 Task: Create in the project ArtisanBridge in Backlog an issue 'Address issues related to slow response time when accessing the system remotely', assign it to team member softage.1@softage.net and change the status to IN PROGRESS. Create in the project ArtisanBridge in Backlog an issue 'Develop a new feature to allow for real-time collaboration on documents', assign it to team member softage.2@softage.net and change the status to IN PROGRESS
Action: Mouse moved to (178, 60)
Screenshot: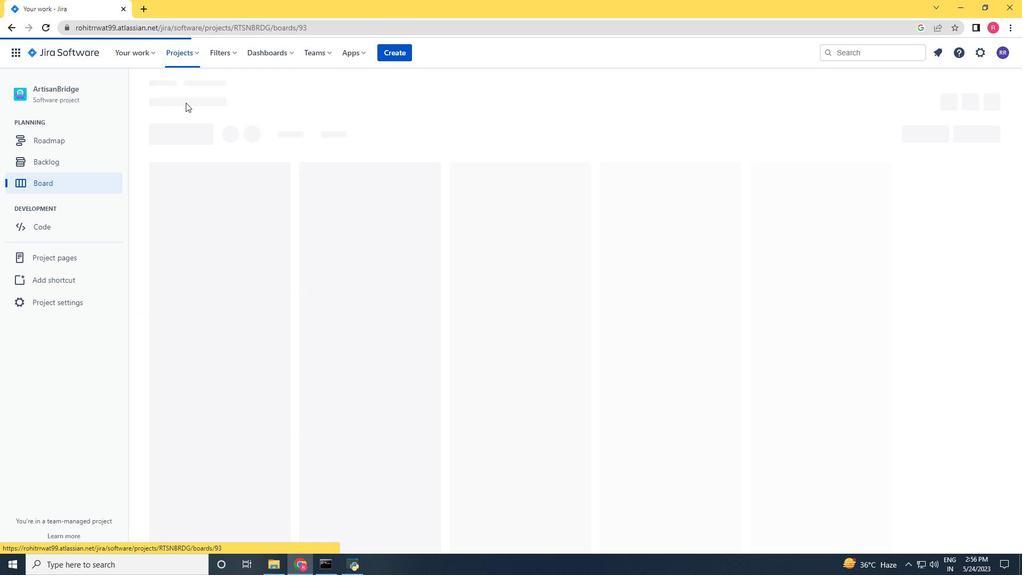 
Action: Mouse pressed left at (178, 60)
Screenshot: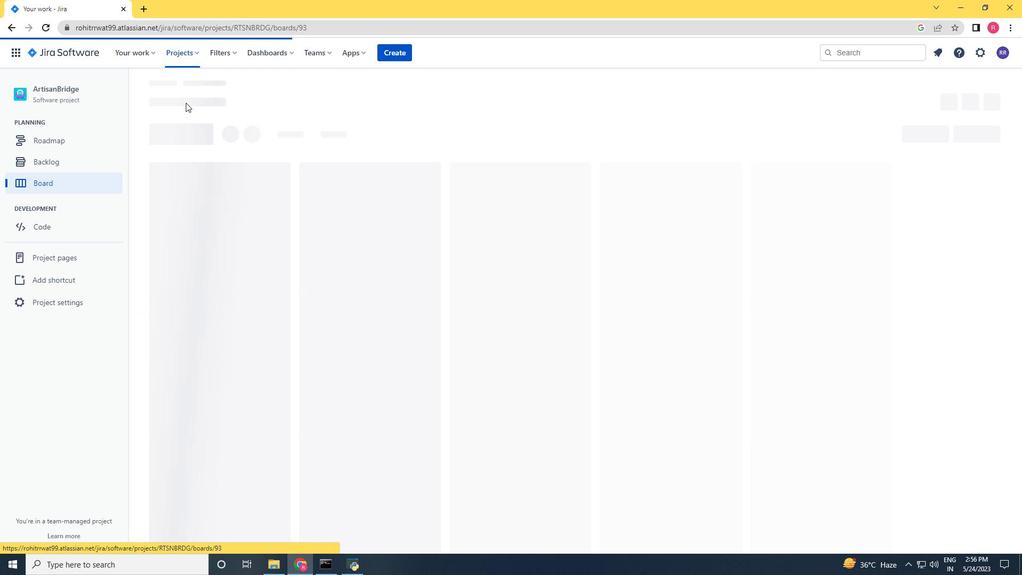 
Action: Mouse moved to (193, 92)
Screenshot: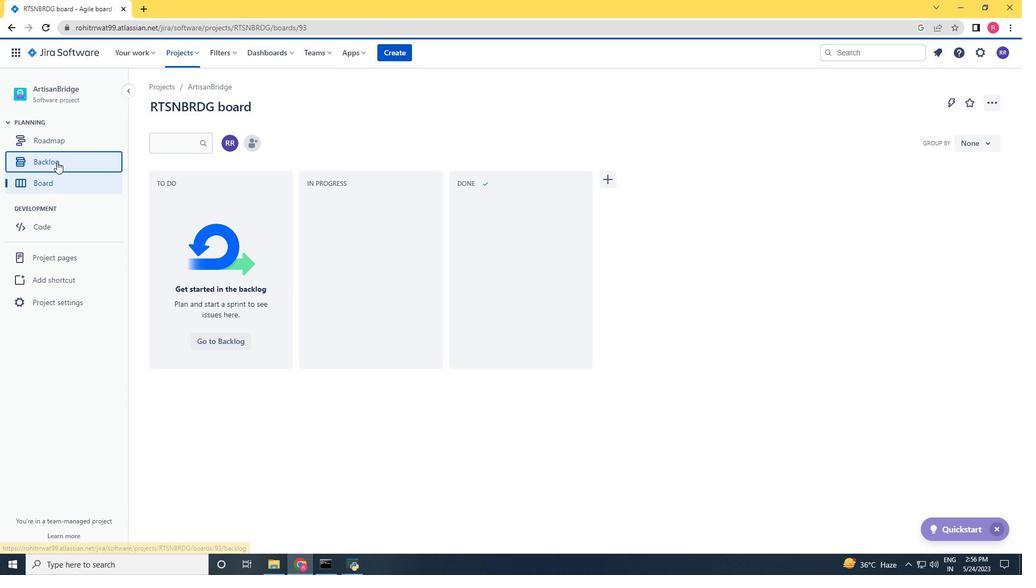 
Action: Mouse pressed left at (193, 92)
Screenshot: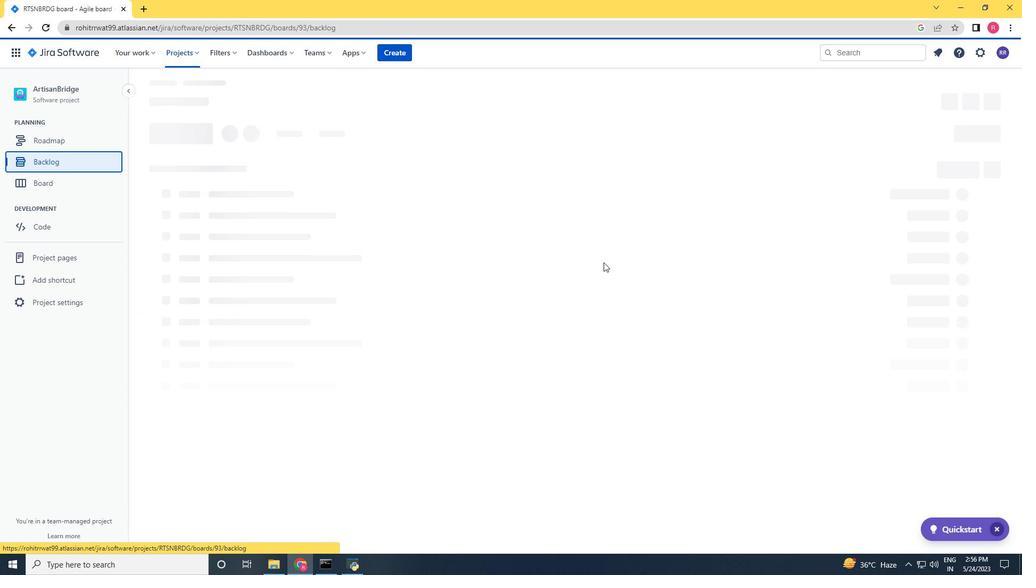 
Action: Mouse moved to (47, 162)
Screenshot: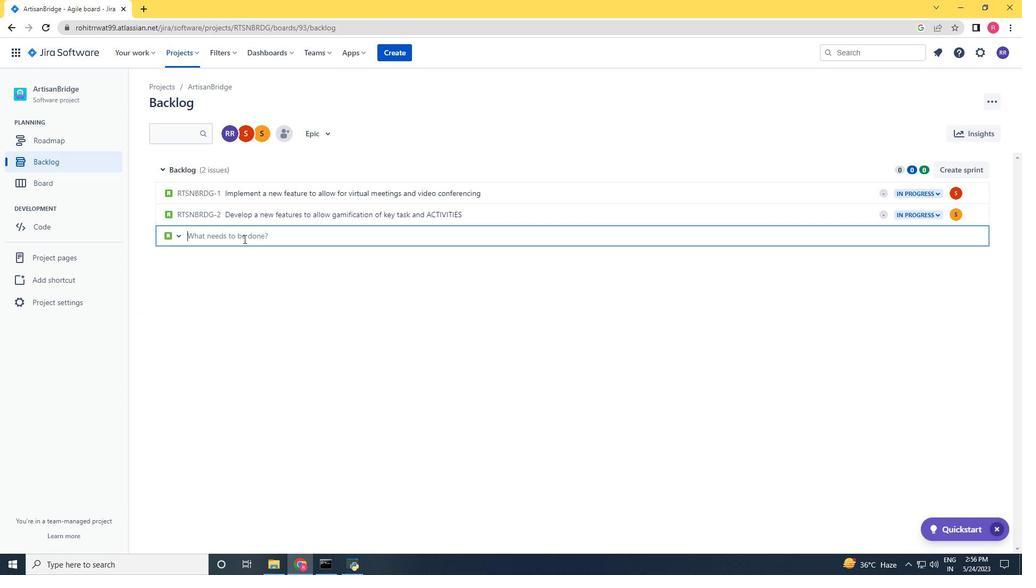 
Action: Mouse pressed left at (47, 162)
Screenshot: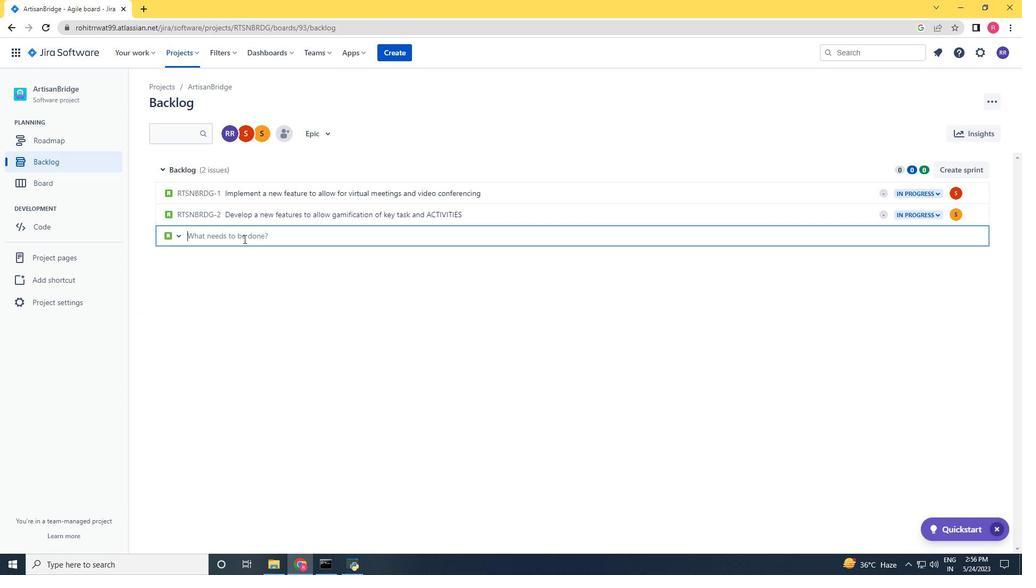 
Action: Mouse moved to (190, 51)
Screenshot: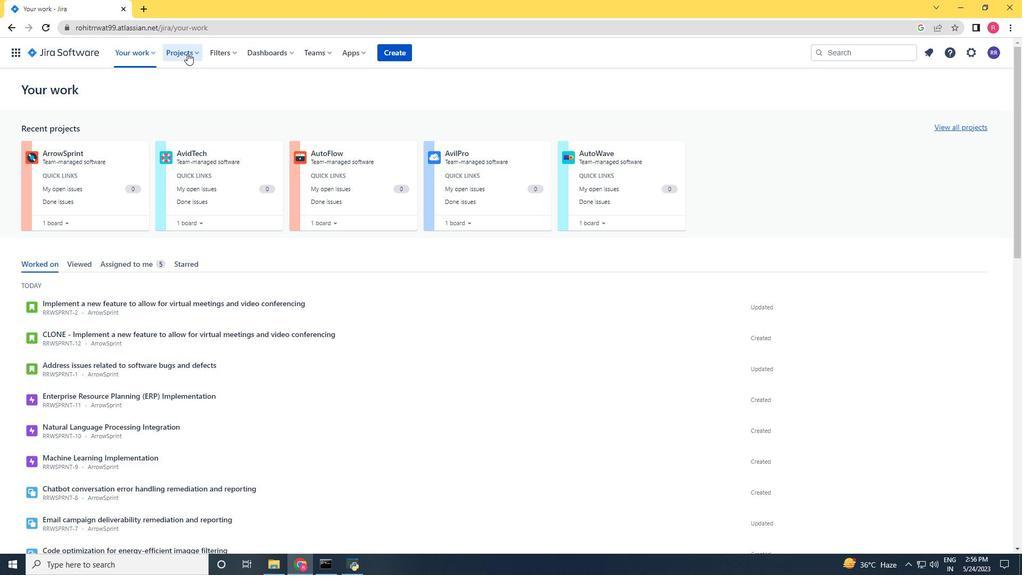 
Action: Mouse pressed left at (190, 51)
Screenshot: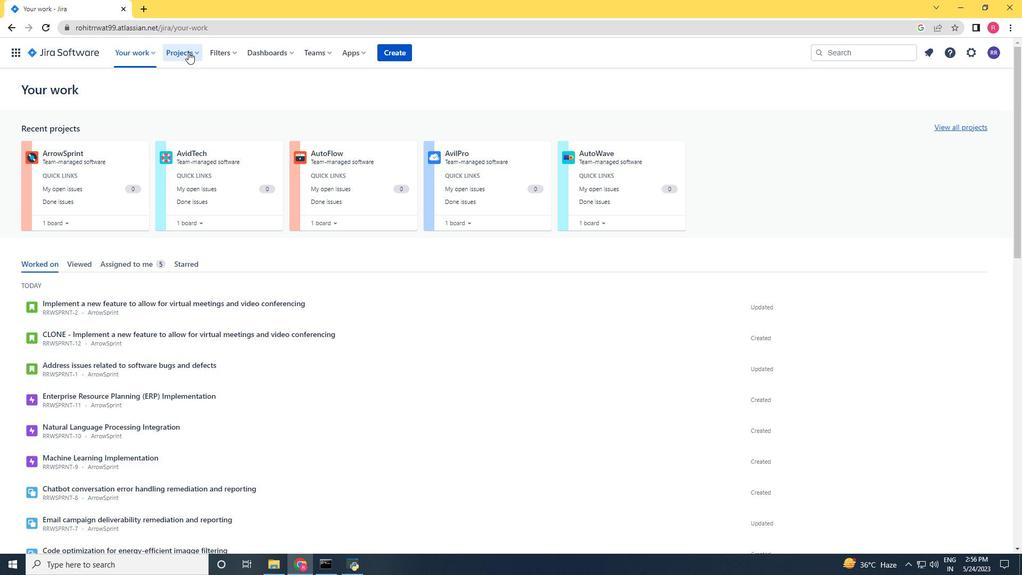 
Action: Mouse moved to (185, 102)
Screenshot: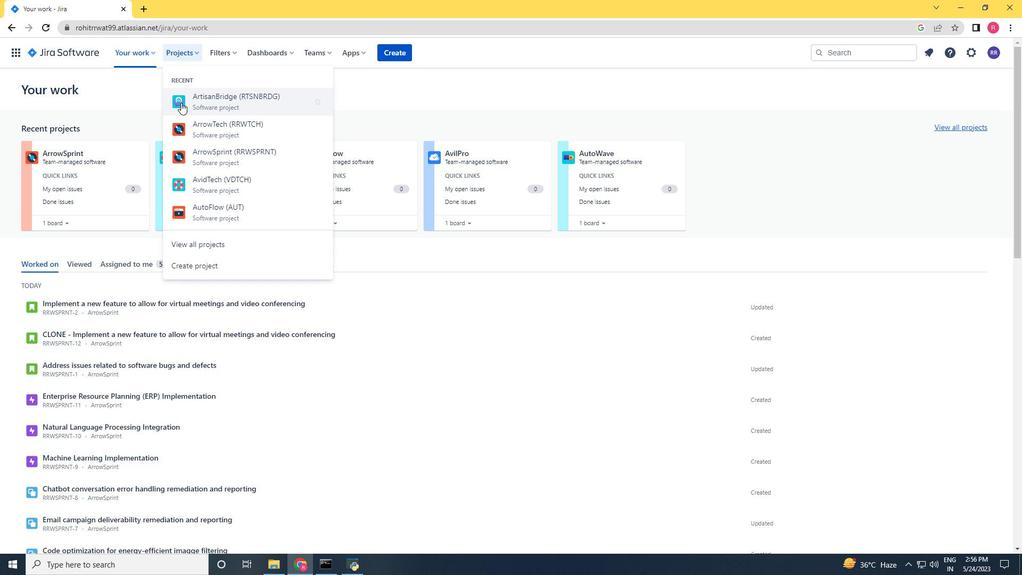 
Action: Mouse pressed left at (185, 102)
Screenshot: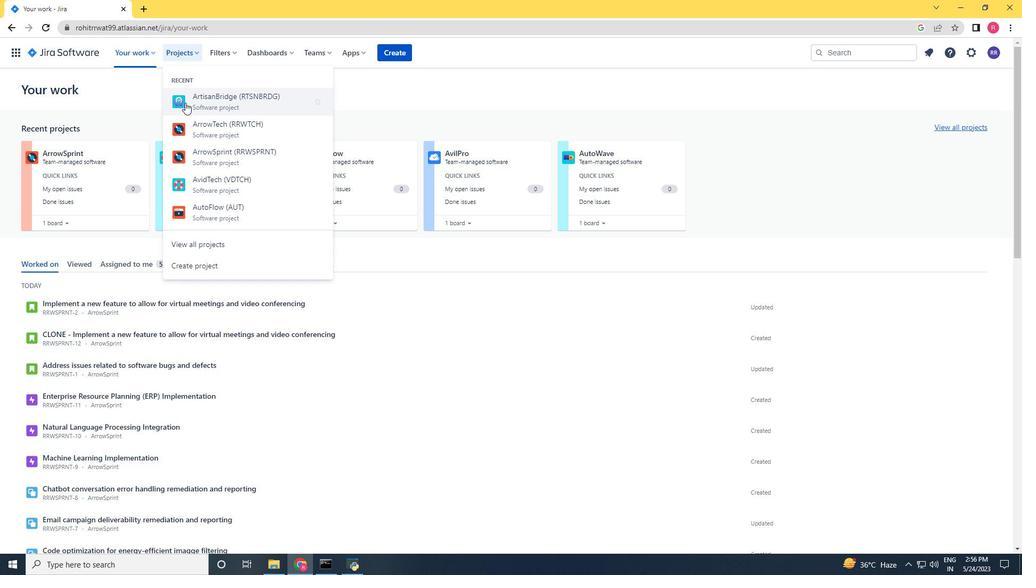 
Action: Mouse moved to (56, 161)
Screenshot: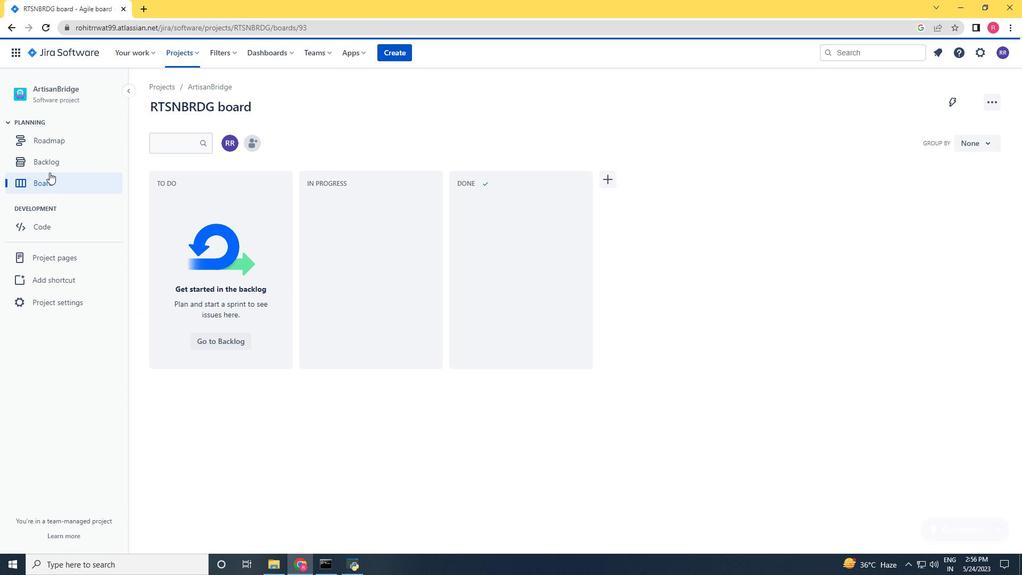 
Action: Mouse pressed left at (56, 161)
Screenshot: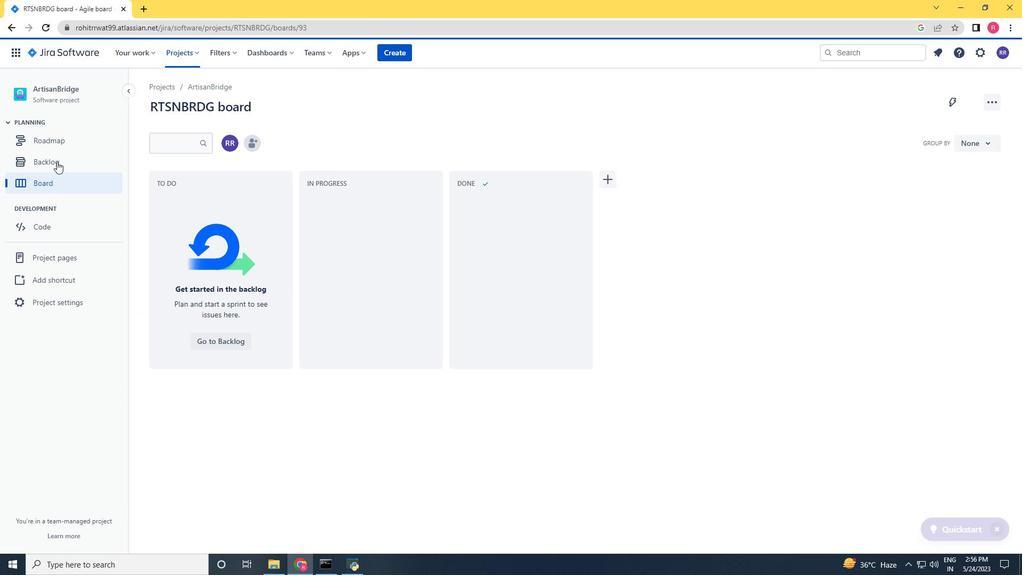 
Action: Mouse moved to (243, 239)
Screenshot: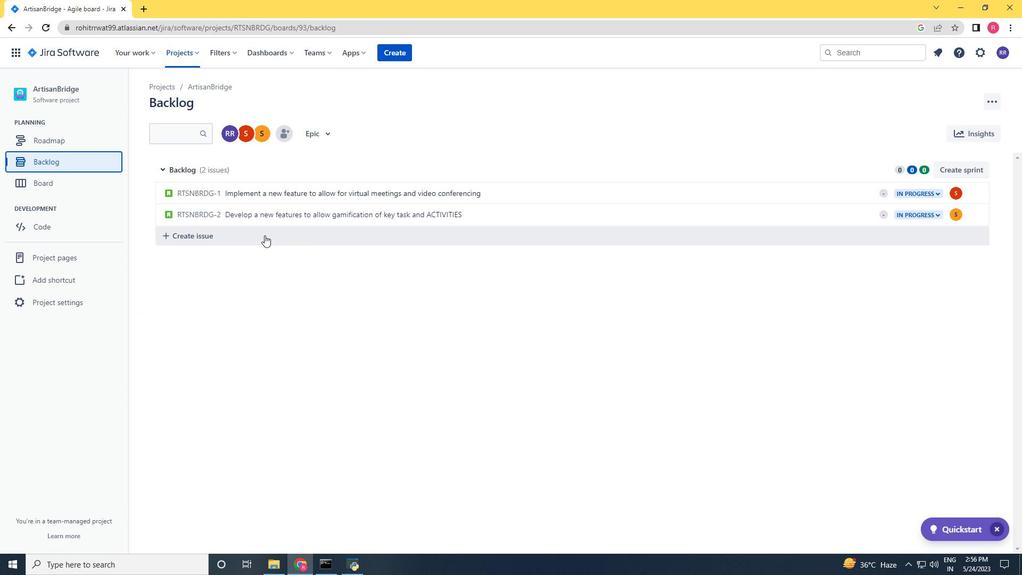 
Action: Mouse pressed left at (243, 239)
Screenshot: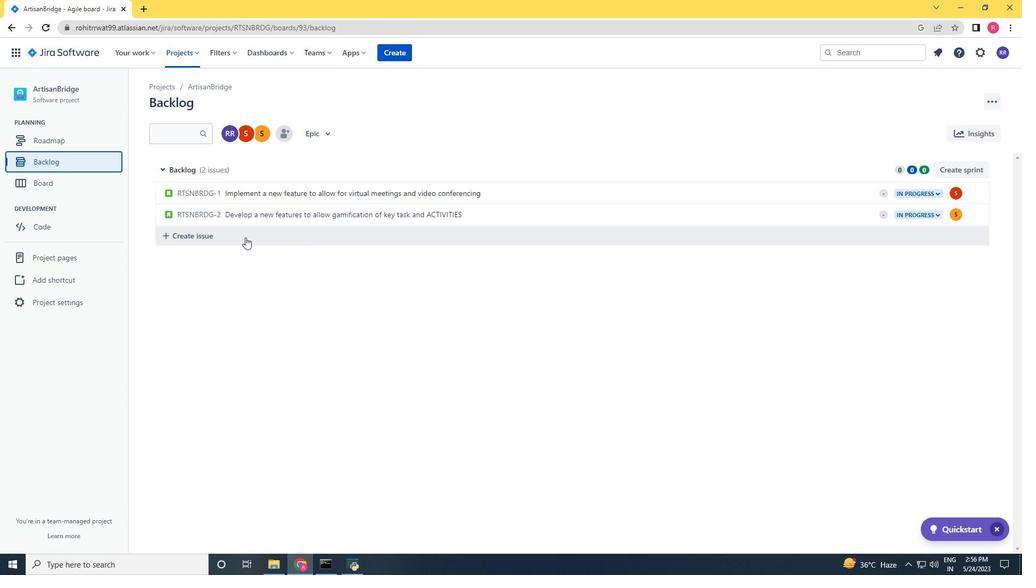 
Action: Key pressed <Key.shift><Key.shift><Key.shift><Key.shift>Address<Key.space>issue<Key.space>related<Key.space>to<Key.space>slow<Key.space>response<Key.space>time<Key.space>when<Key.space>accessing<Key.space>the<Key.space>system<Key.space>remotely<Key.space><Key.enter>
Screenshot: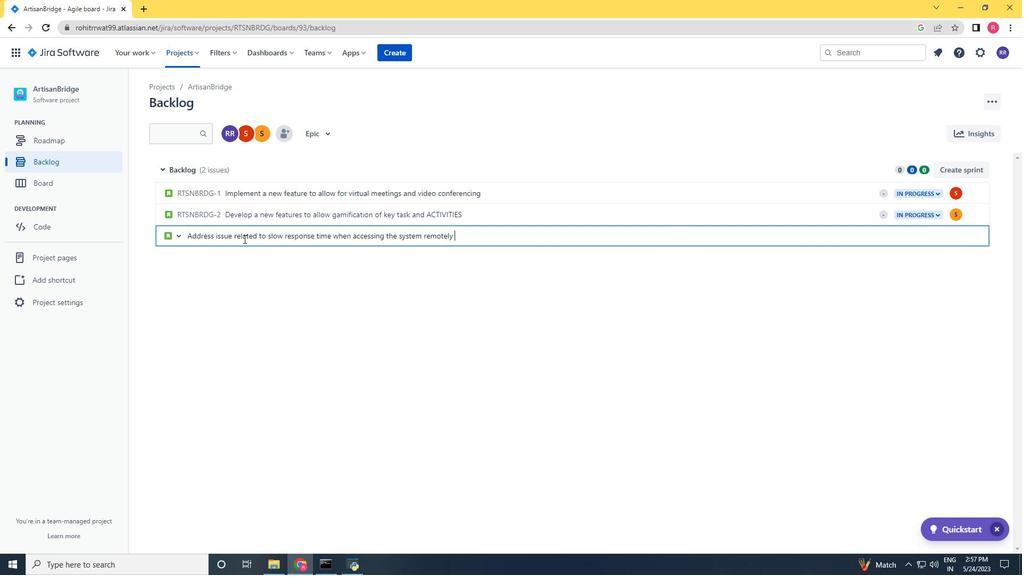 
Action: Mouse moved to (939, 232)
Screenshot: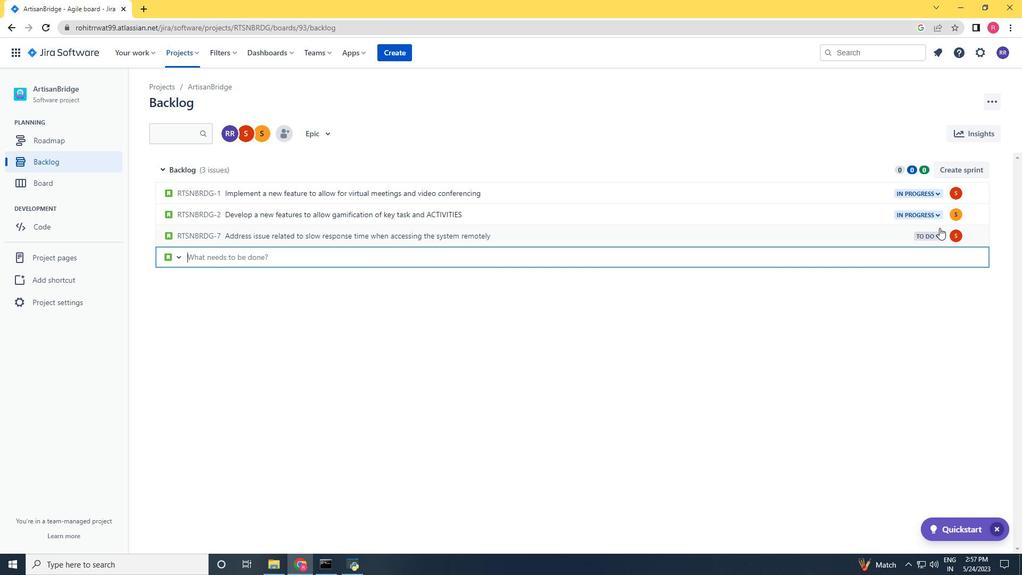 
Action: Mouse pressed left at (939, 232)
Screenshot: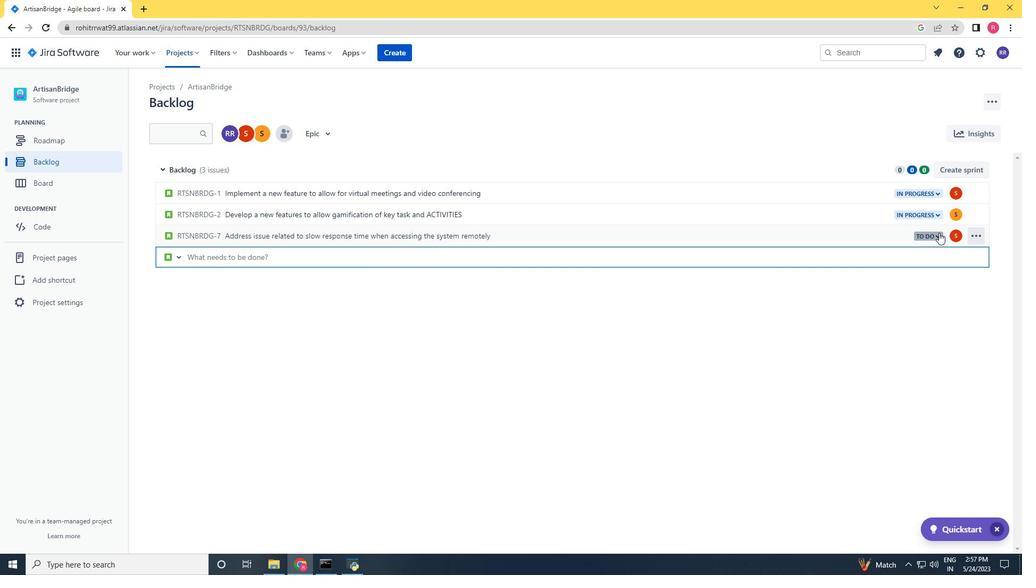 
Action: Mouse moved to (871, 251)
Screenshot: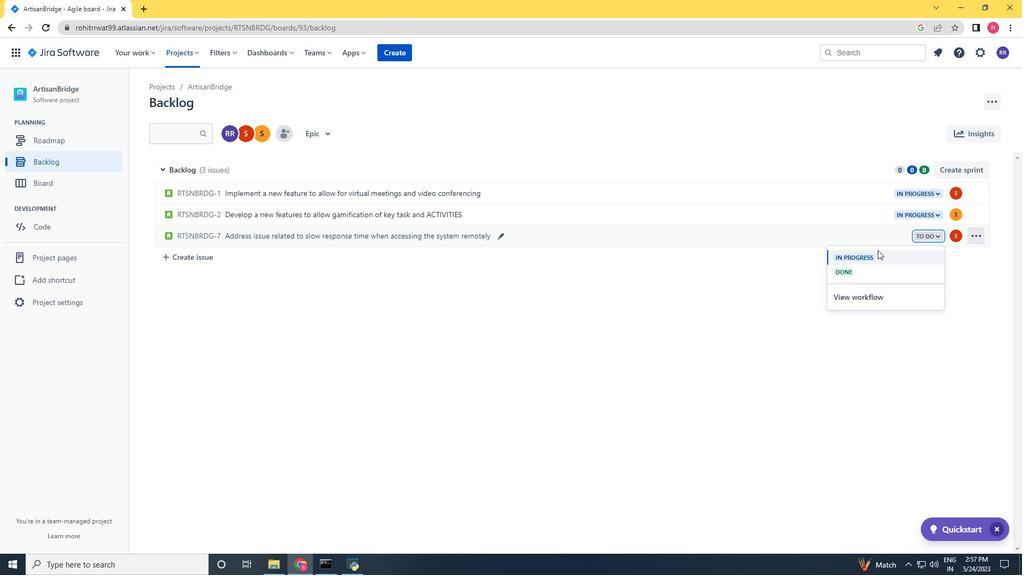 
Action: Mouse pressed left at (871, 251)
Screenshot: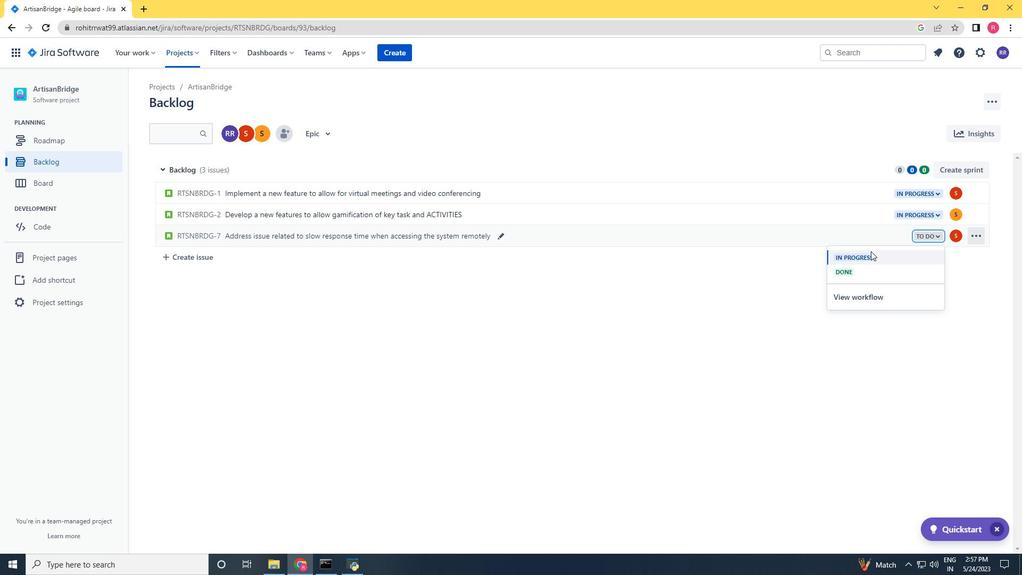 
Action: Mouse moved to (216, 247)
Screenshot: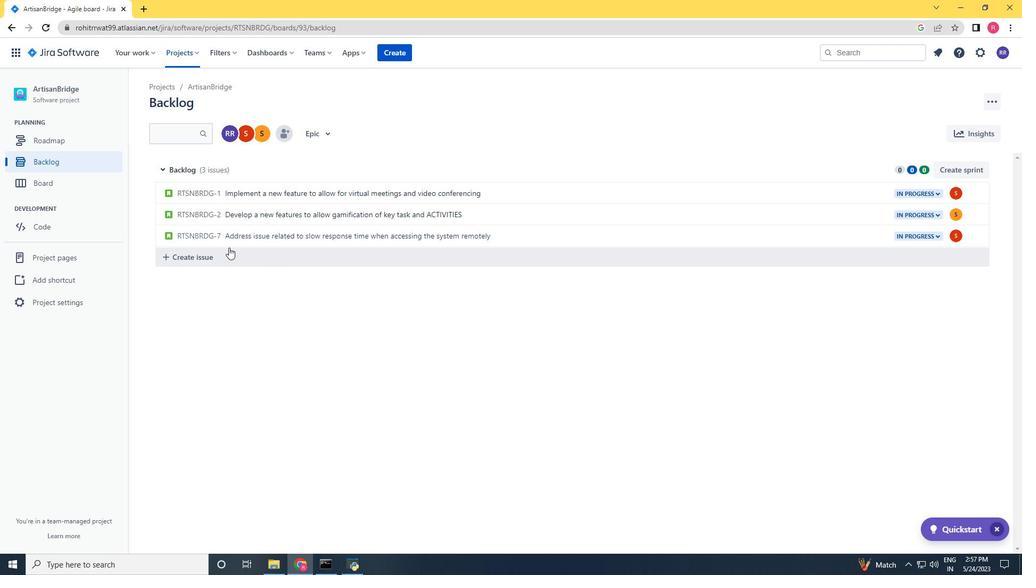 
Action: Mouse pressed left at (216, 247)
Screenshot: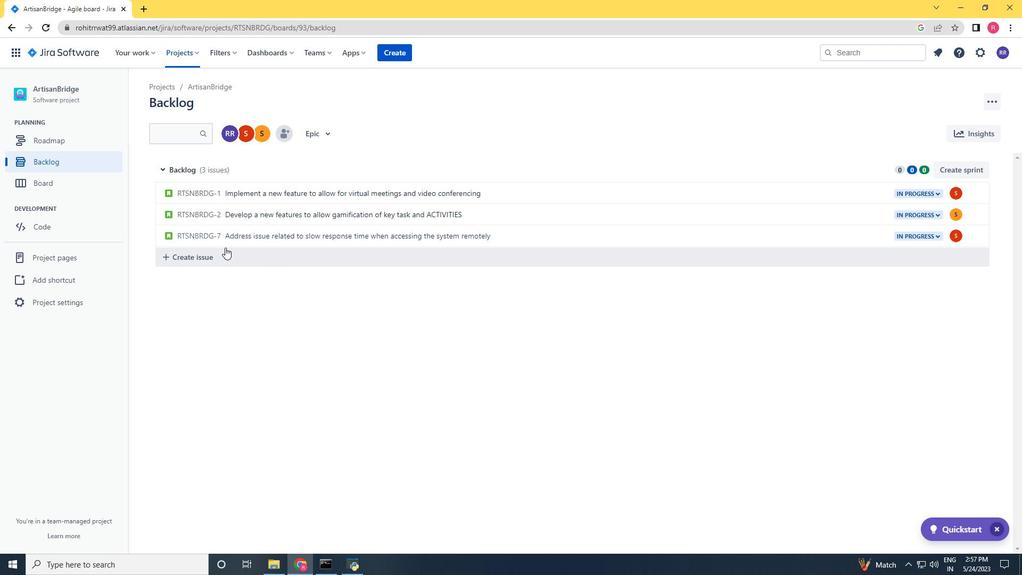 
Action: Mouse moved to (578, 0)
Screenshot: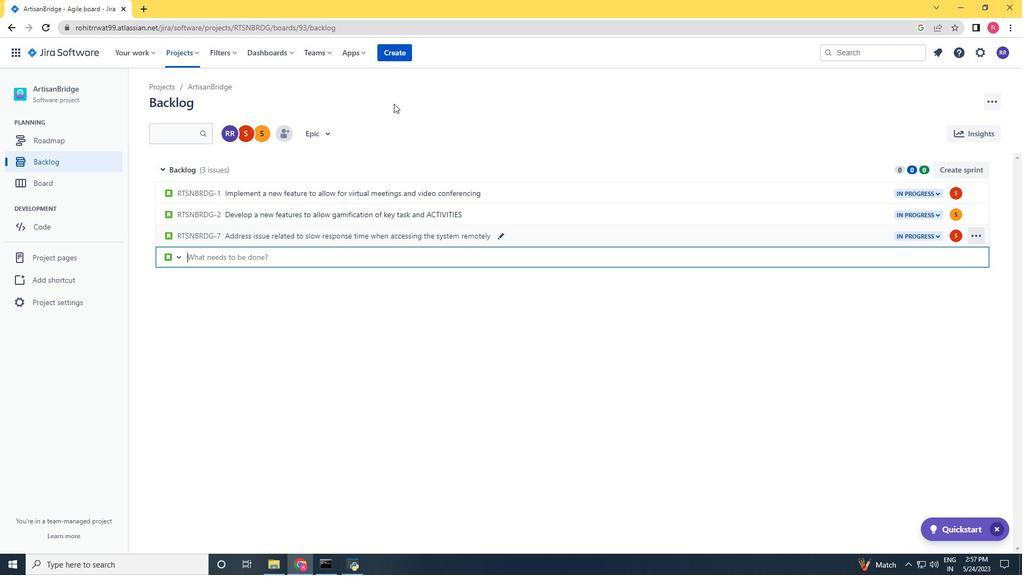 
Action: Key pressed <Key.shift>Develop<Key.space>a<Key.space>new<Key.space>feature<Key.space>to<Key.space><Key.space>allow<Key.space>for<Key.space>real-time<Key.space>collaboration<Key.space>on<Key.space>documents<Key.space><Key.enter>
Screenshot: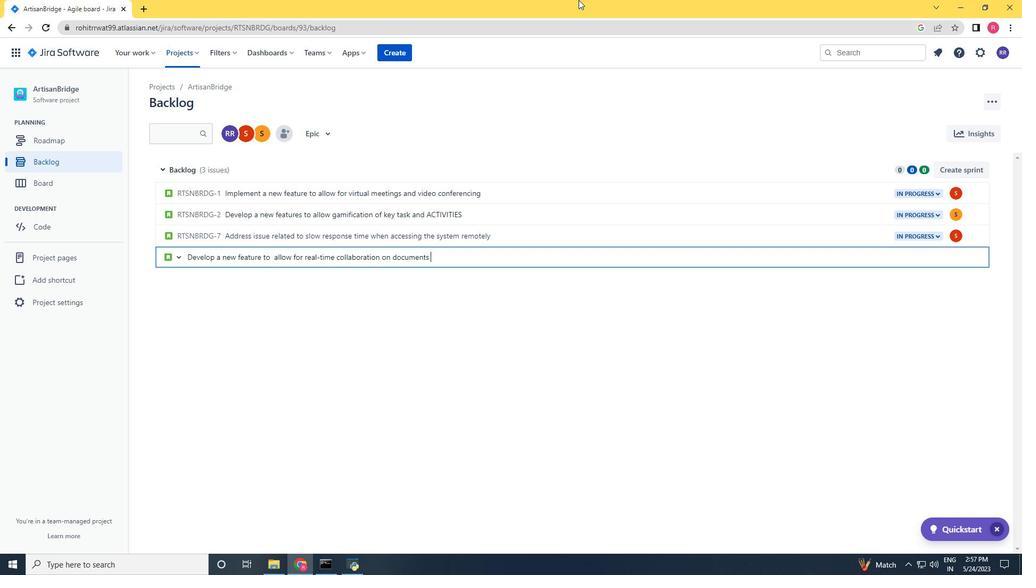 
Action: Mouse moved to (958, 256)
Screenshot: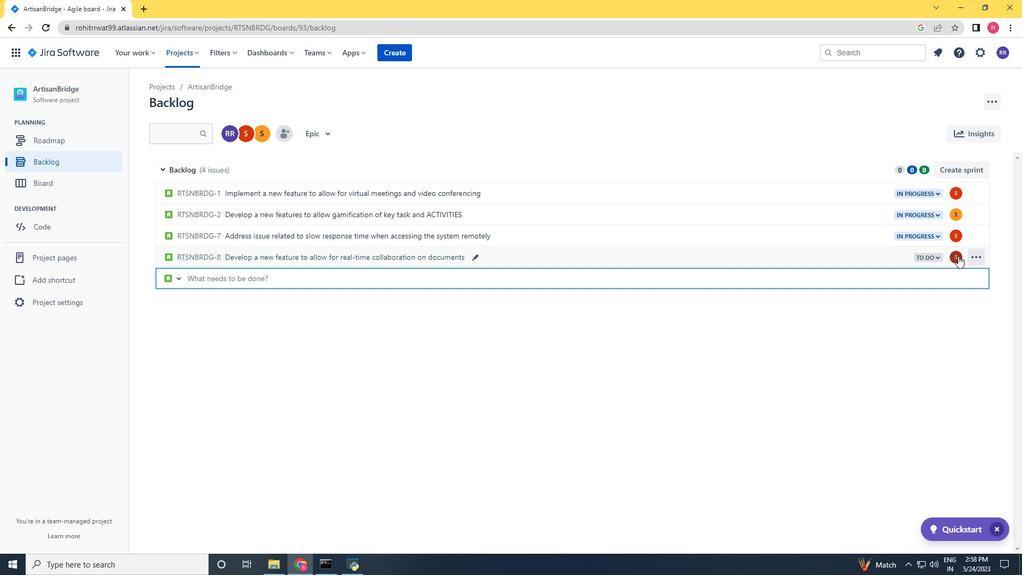 
Action: Mouse pressed left at (958, 256)
Screenshot: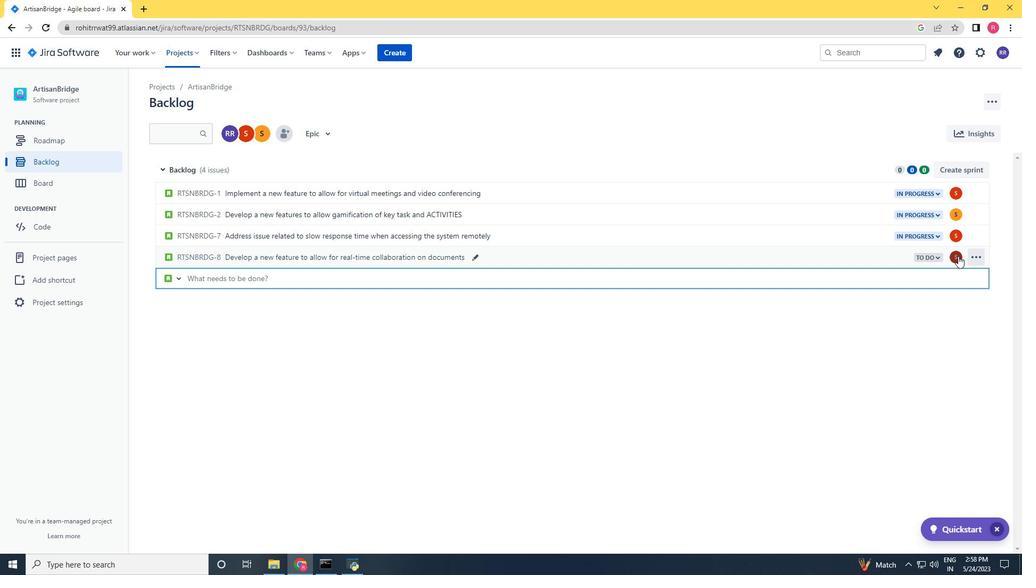 
Action: Key pressed sotage.2
Screenshot: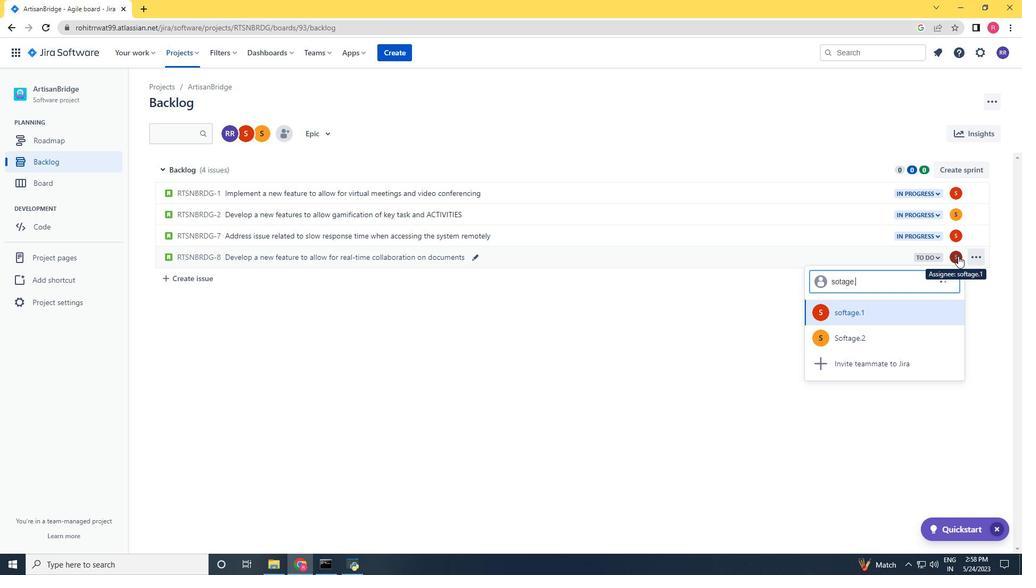 
Action: Mouse moved to (913, 309)
Screenshot: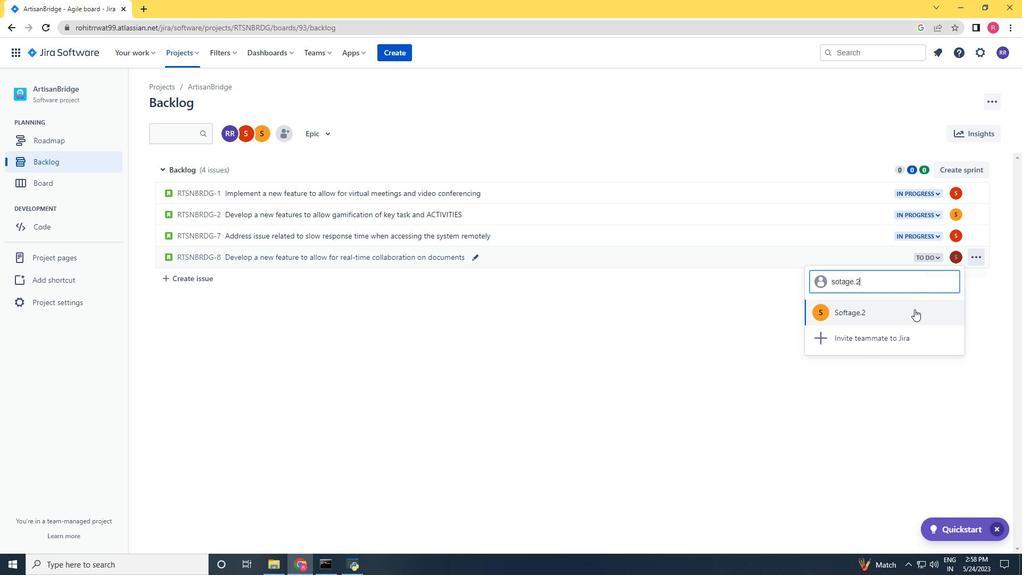 
Action: Mouse pressed left at (913, 309)
Screenshot: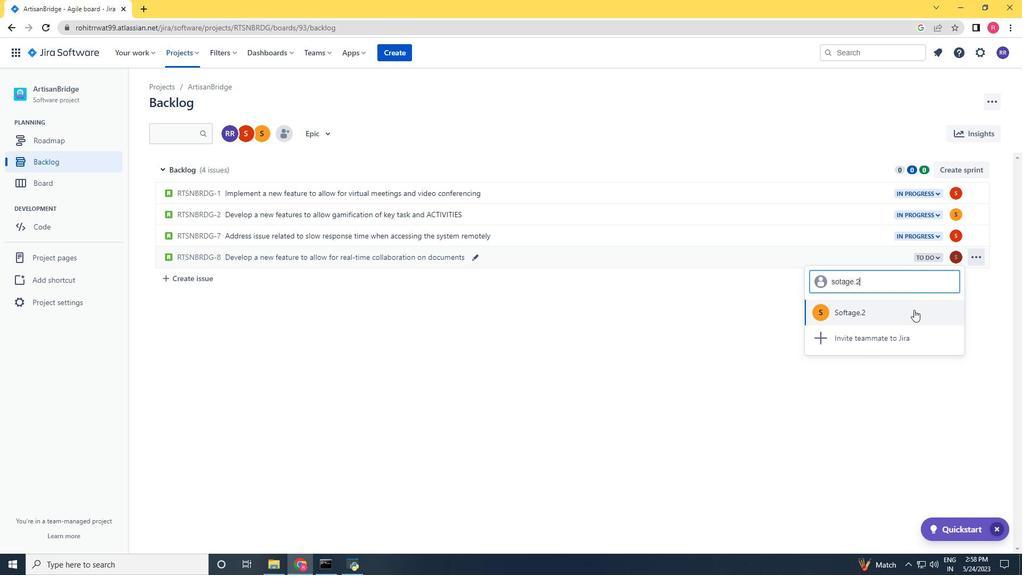 
Action: Mouse moved to (930, 260)
Screenshot: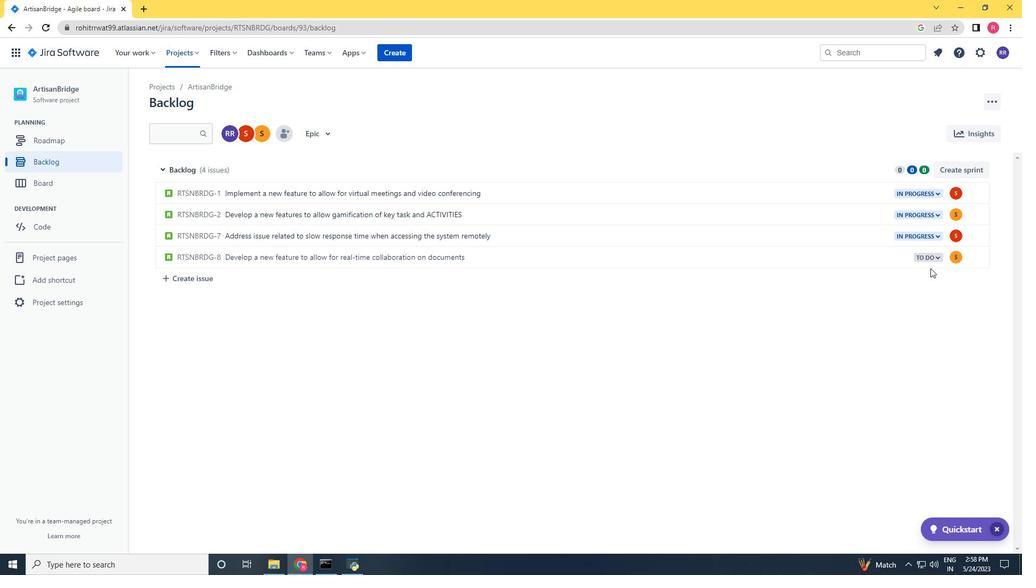 
Action: Mouse pressed left at (930, 260)
Screenshot: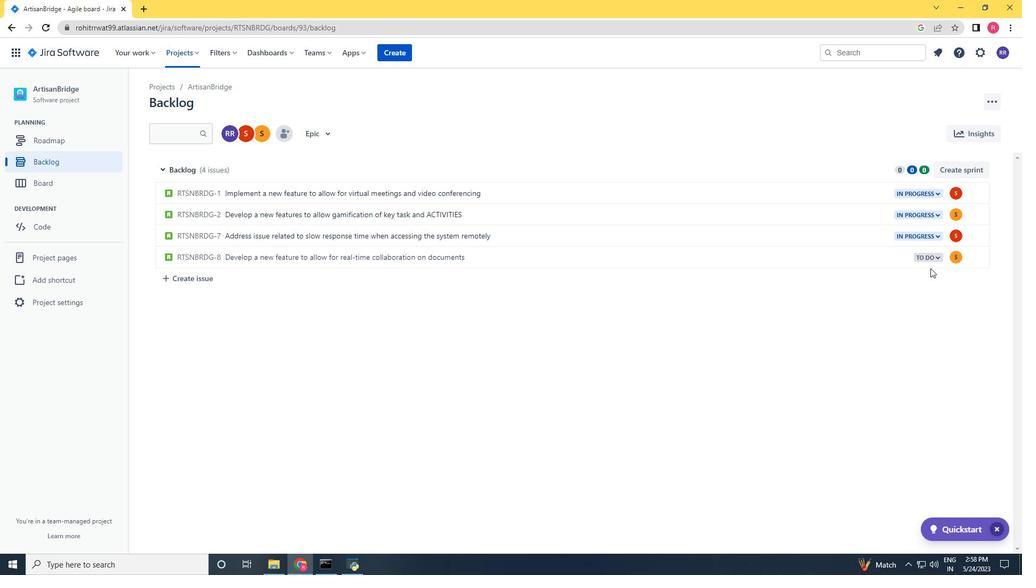 
Action: Mouse moved to (866, 284)
Screenshot: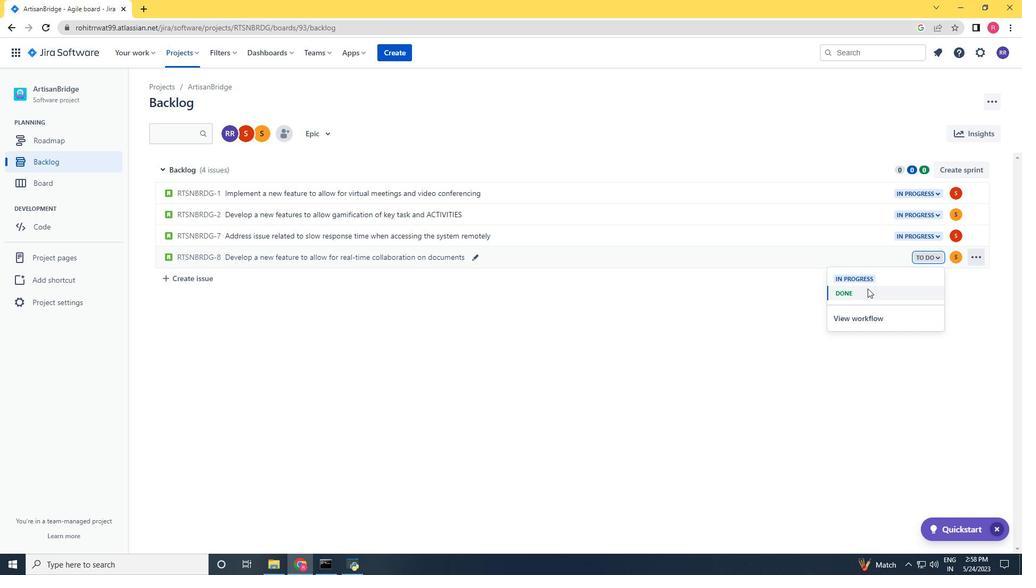 
Action: Mouse pressed left at (866, 284)
Screenshot: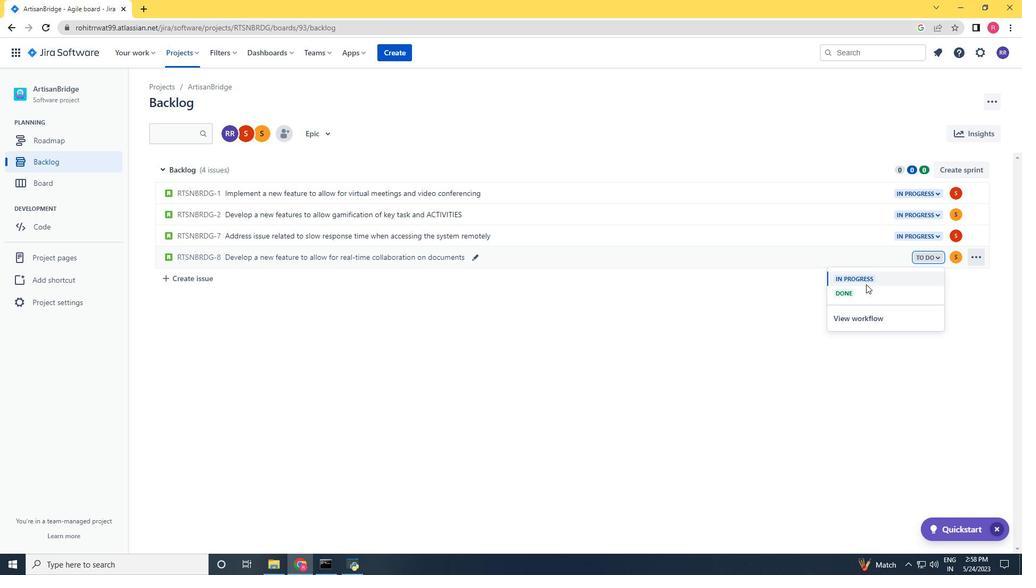 
Action: Mouse moved to (714, 366)
Screenshot: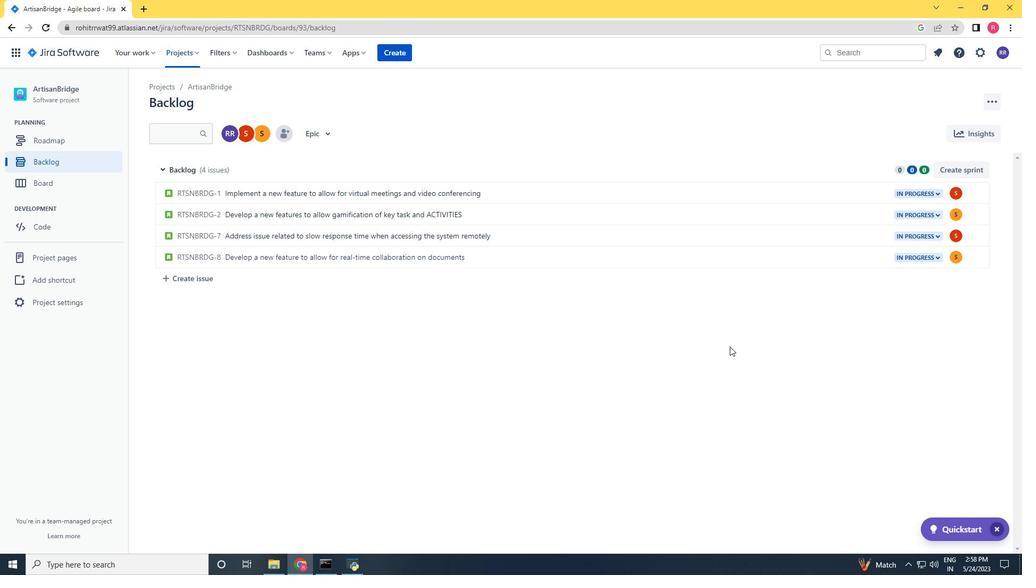 
